 Task: Choose a LinkedIn plan to start my free month.
Action: Mouse moved to (829, 111)
Screenshot: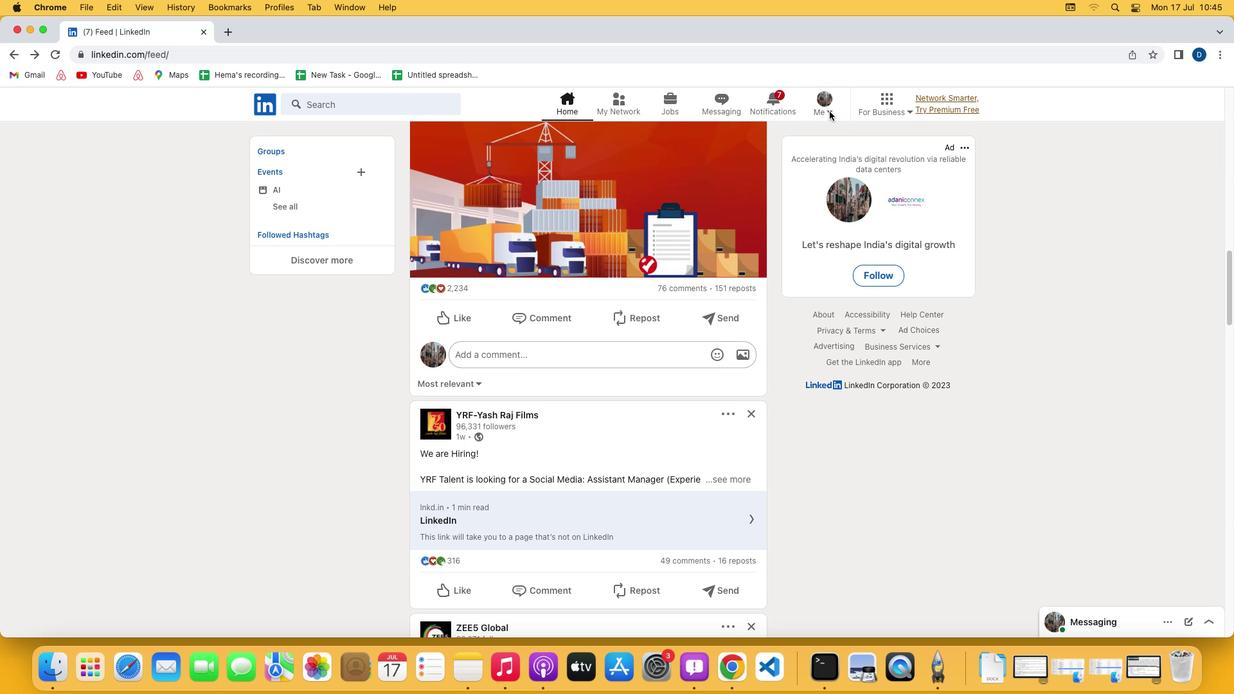 
Action: Mouse pressed left at (829, 111)
Screenshot: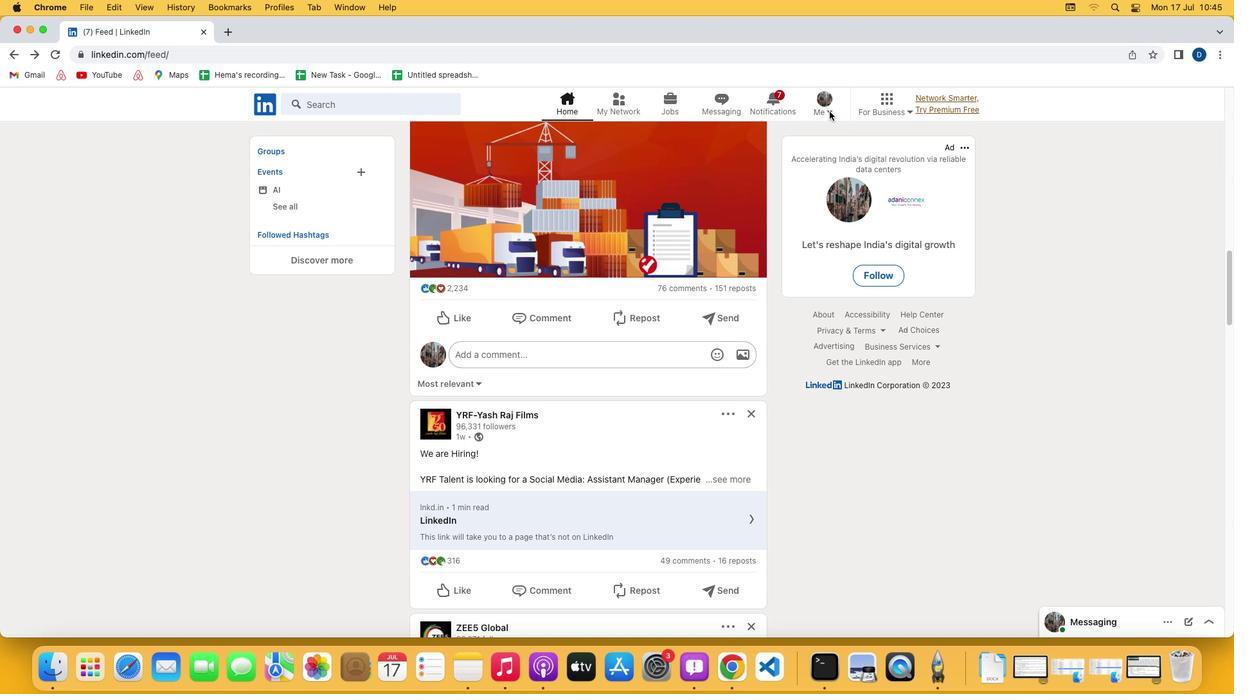 
Action: Mouse pressed left at (829, 111)
Screenshot: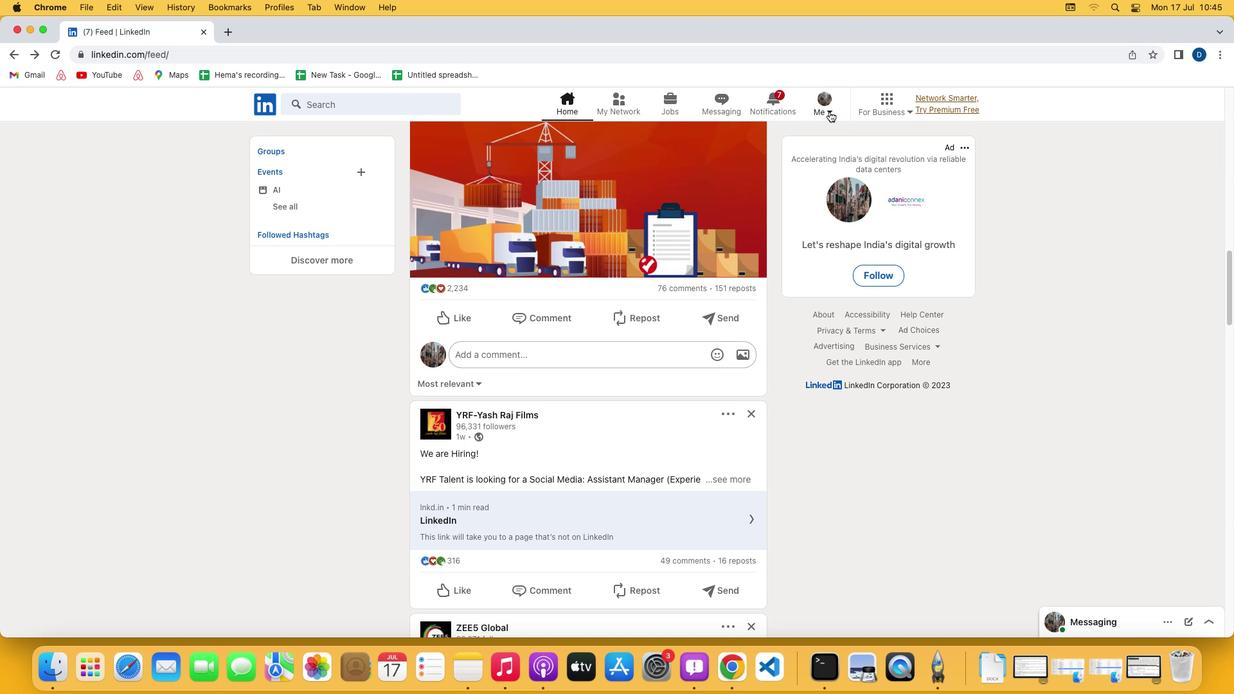 
Action: Mouse moved to (710, 246)
Screenshot: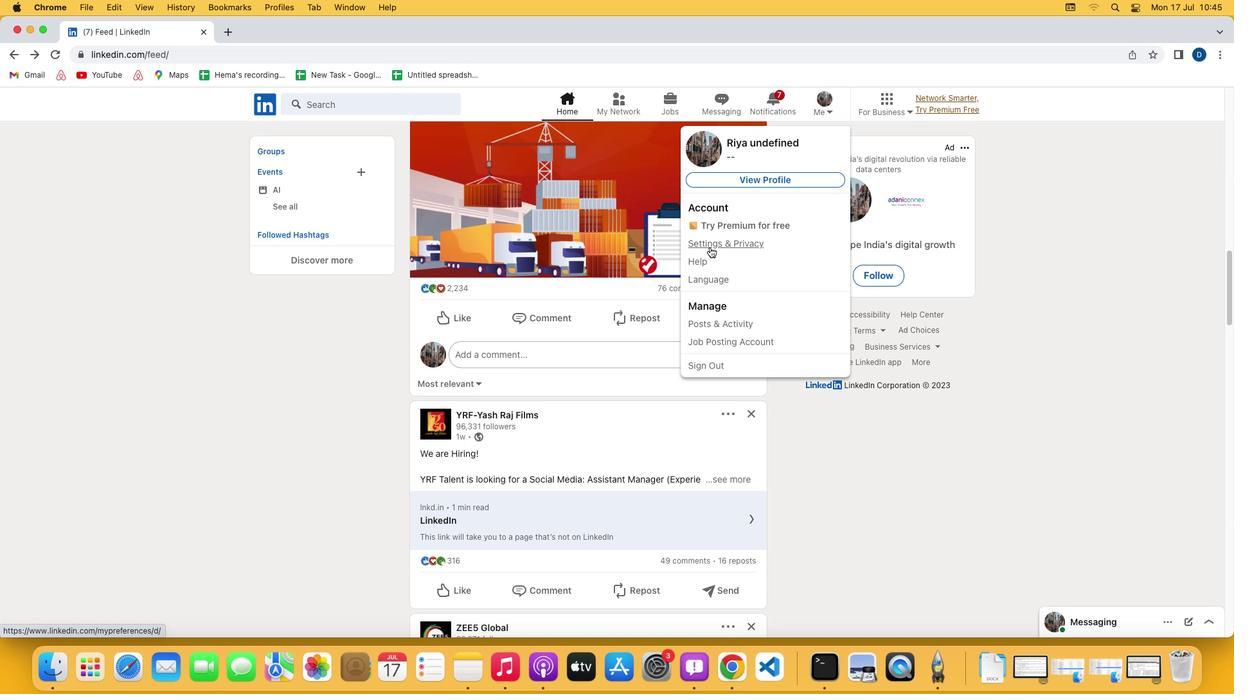 
Action: Mouse pressed left at (710, 246)
Screenshot: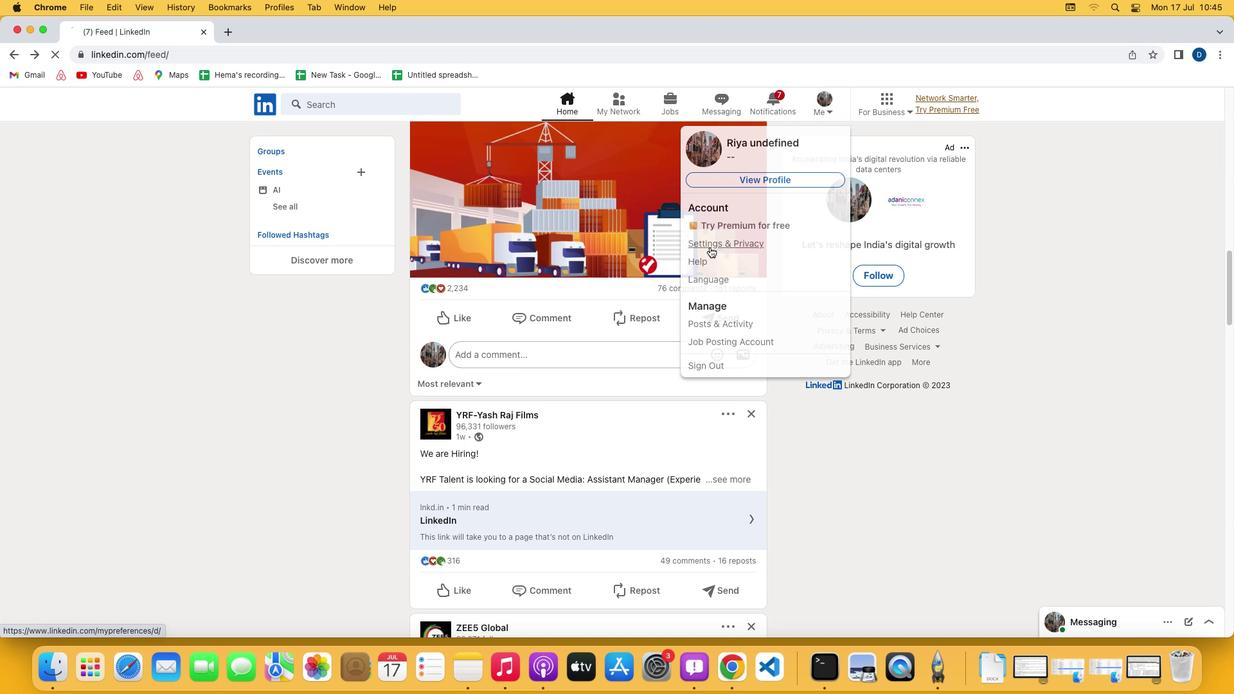 
Action: Mouse moved to (638, 391)
Screenshot: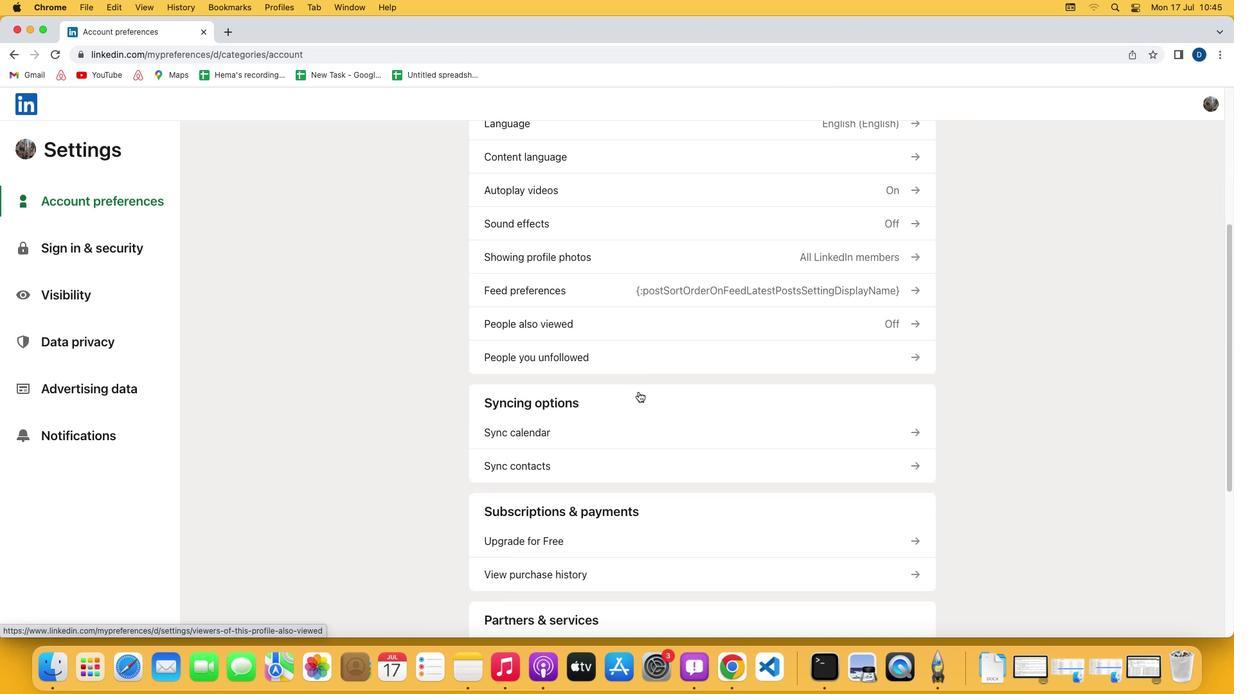 
Action: Mouse scrolled (638, 391) with delta (0, 0)
Screenshot: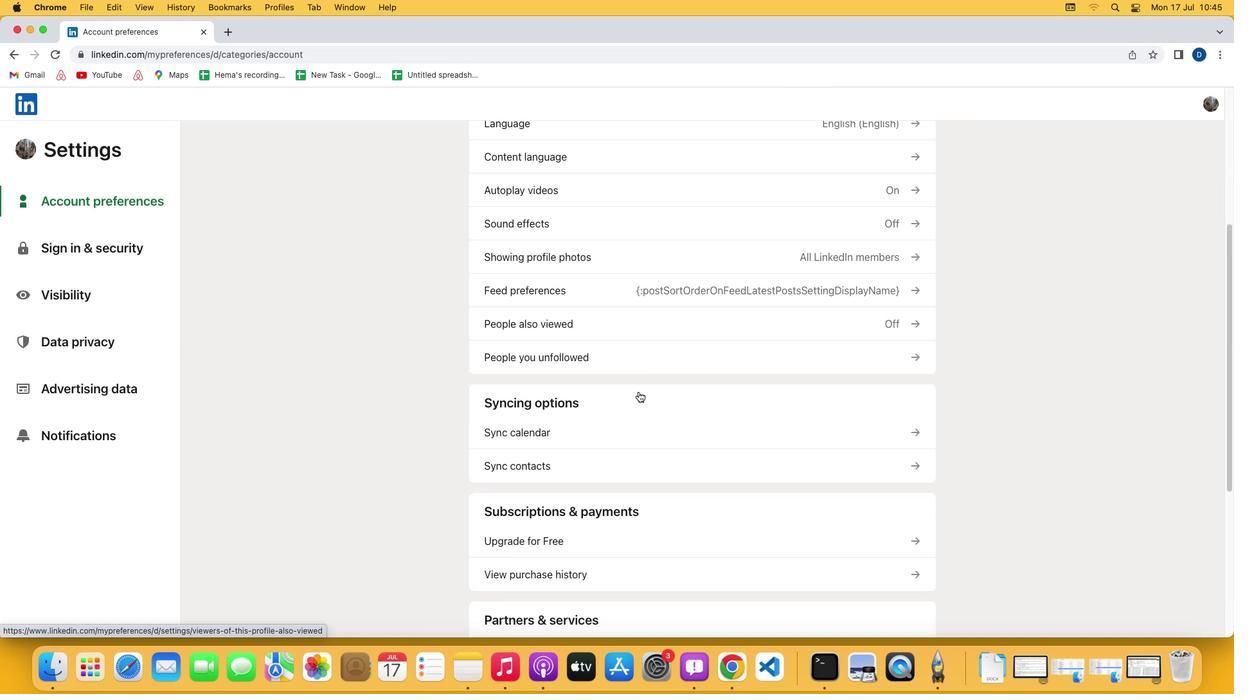 
Action: Mouse scrolled (638, 391) with delta (0, 0)
Screenshot: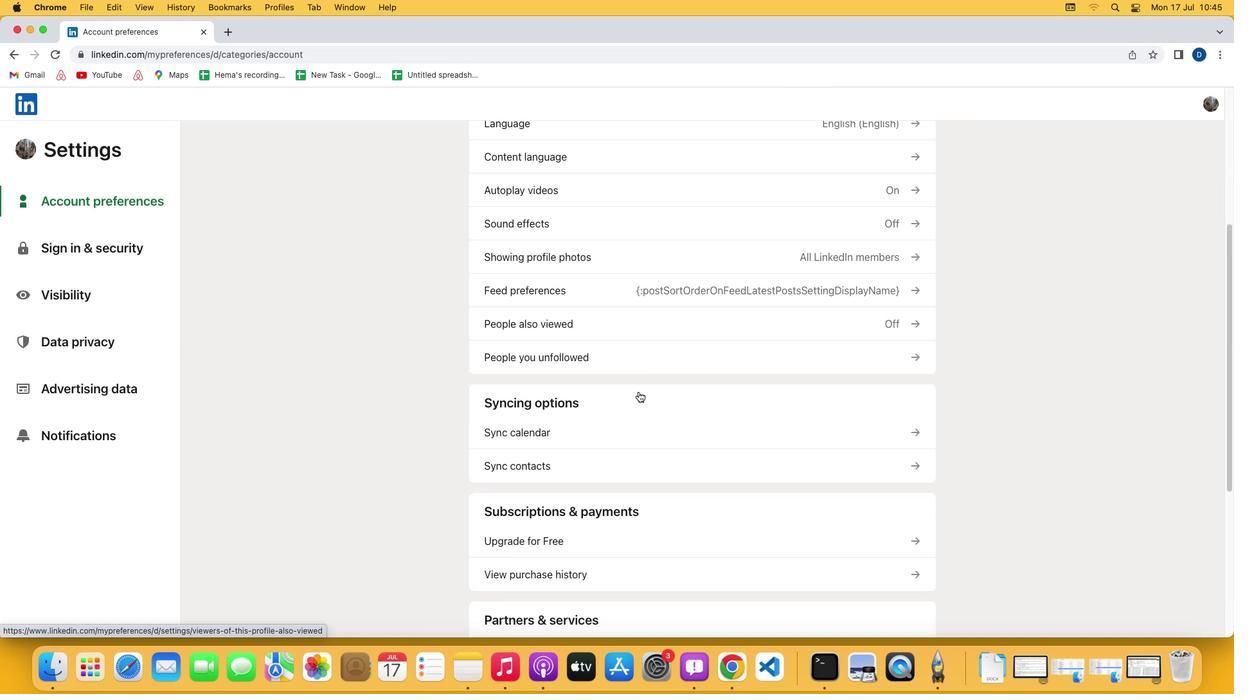 
Action: Mouse scrolled (638, 391) with delta (0, -1)
Screenshot: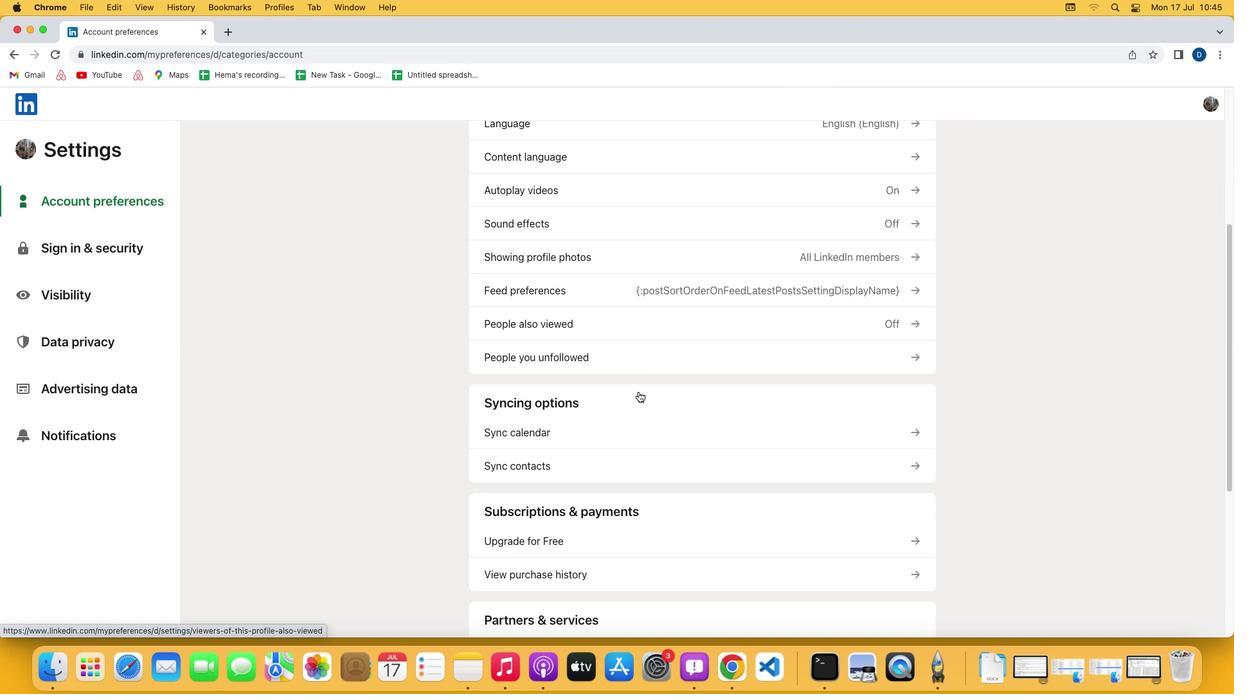 
Action: Mouse scrolled (638, 391) with delta (0, -3)
Screenshot: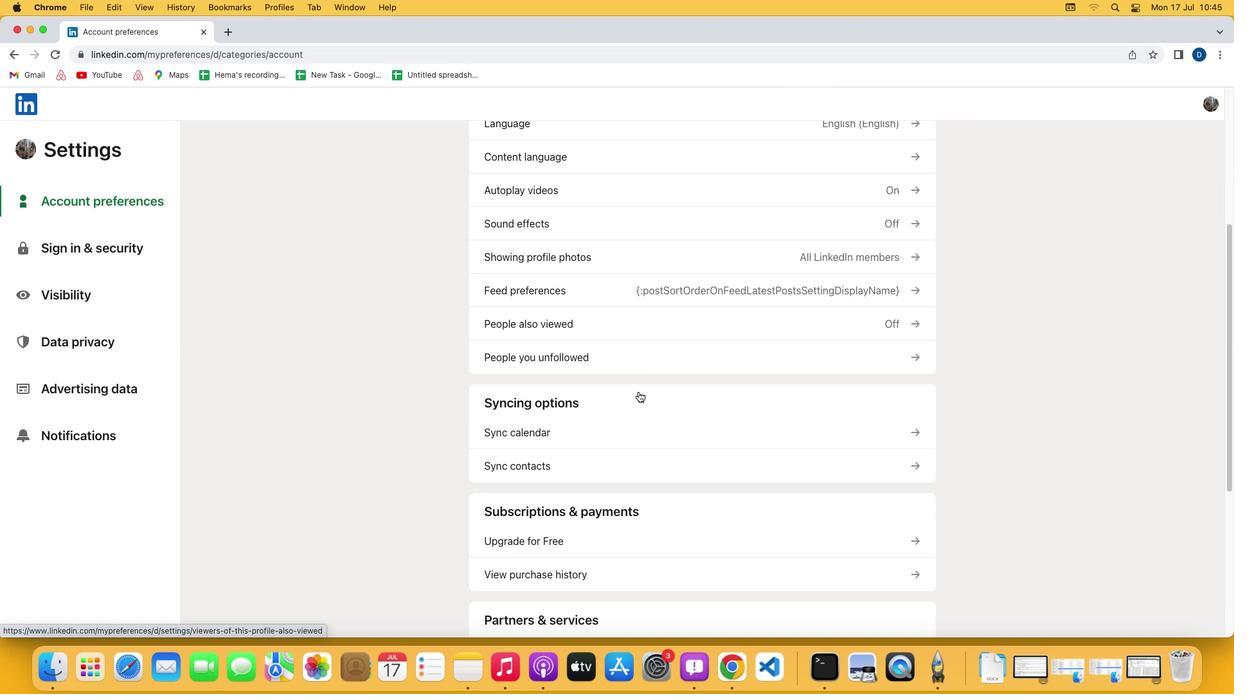 
Action: Mouse moved to (638, 392)
Screenshot: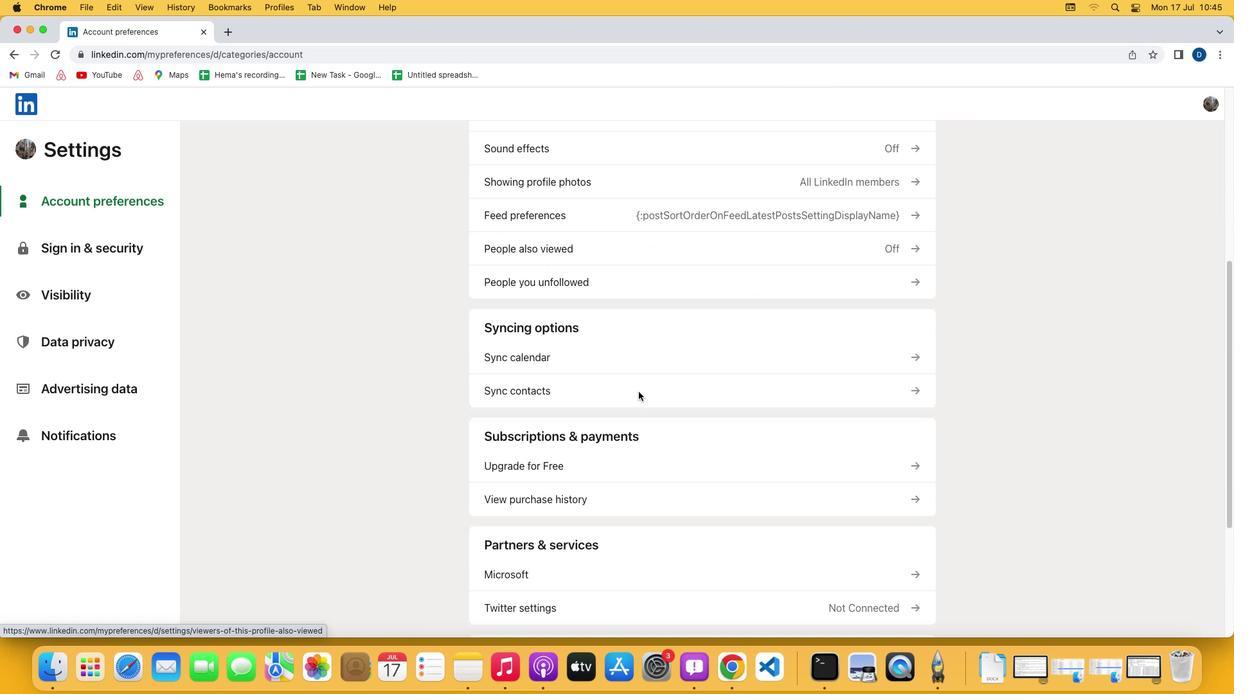 
Action: Mouse scrolled (638, 392) with delta (0, 0)
Screenshot: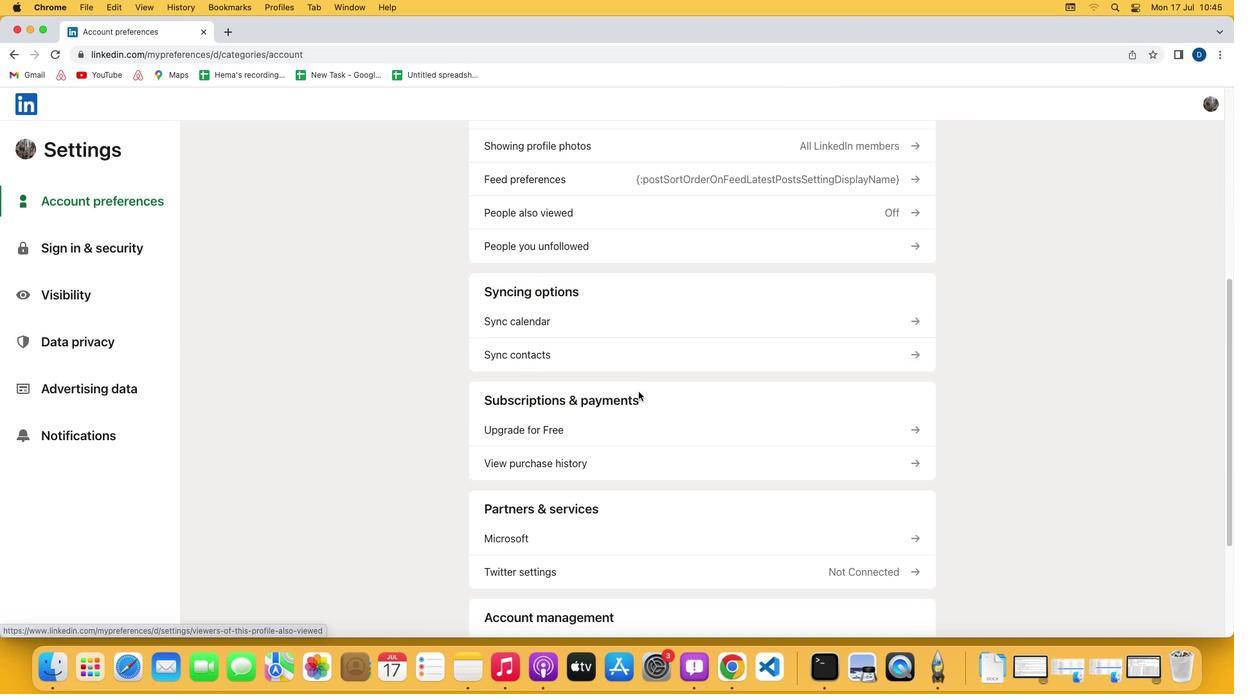 
Action: Mouse scrolled (638, 392) with delta (0, 0)
Screenshot: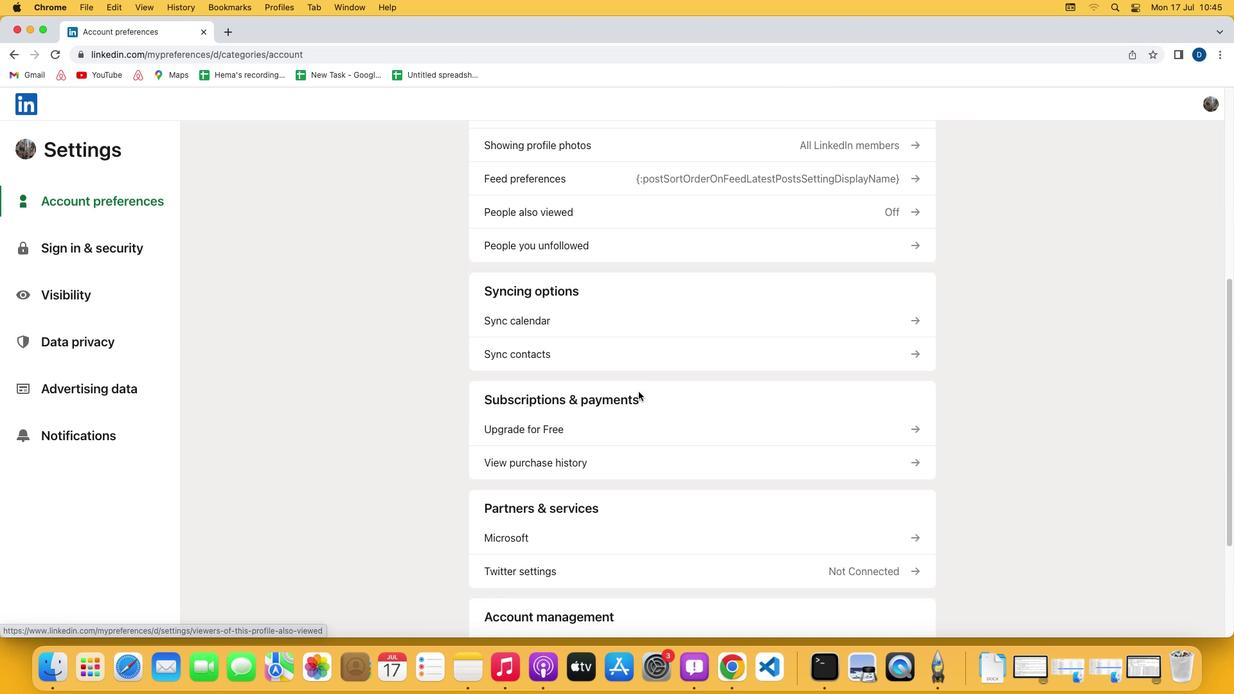 
Action: Mouse scrolled (638, 392) with delta (0, -1)
Screenshot: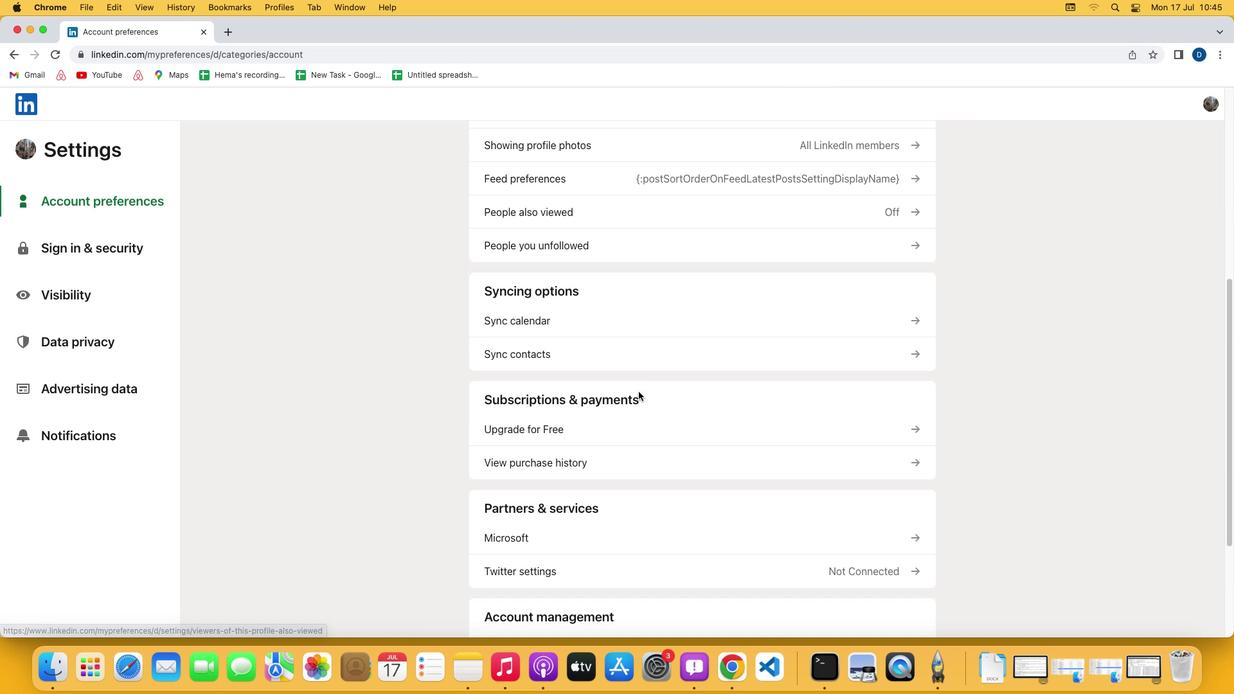 
Action: Mouse moved to (504, 431)
Screenshot: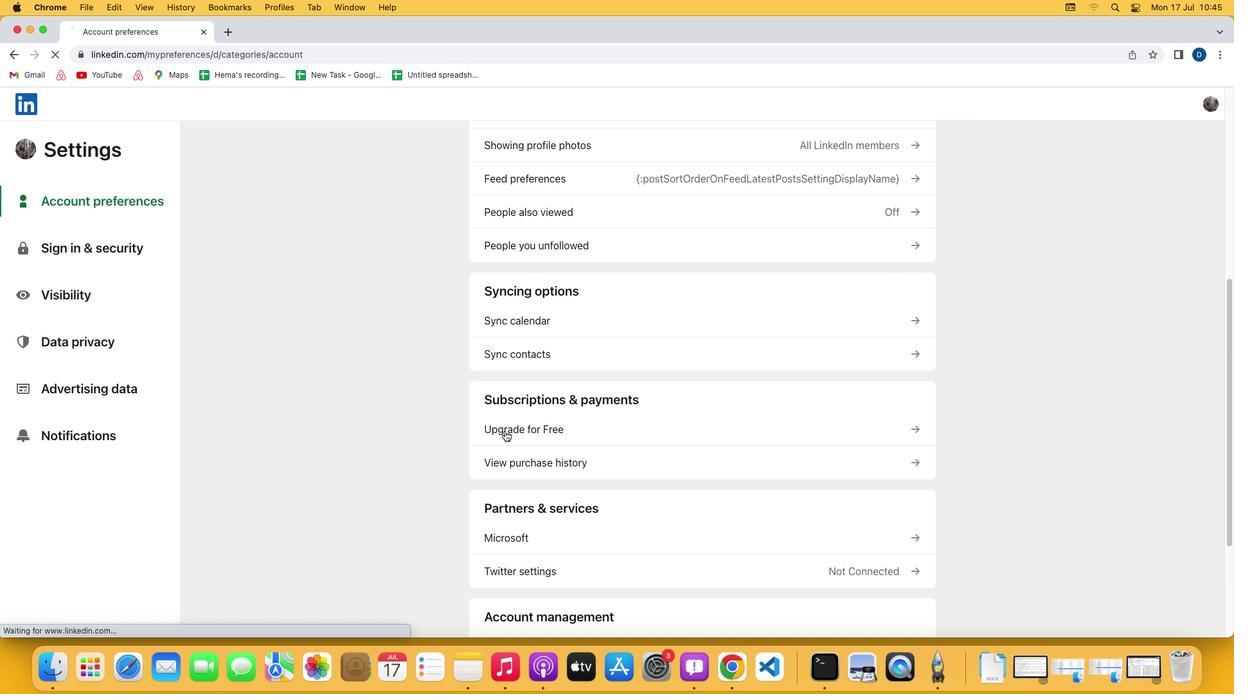 
Action: Mouse pressed left at (504, 431)
Screenshot: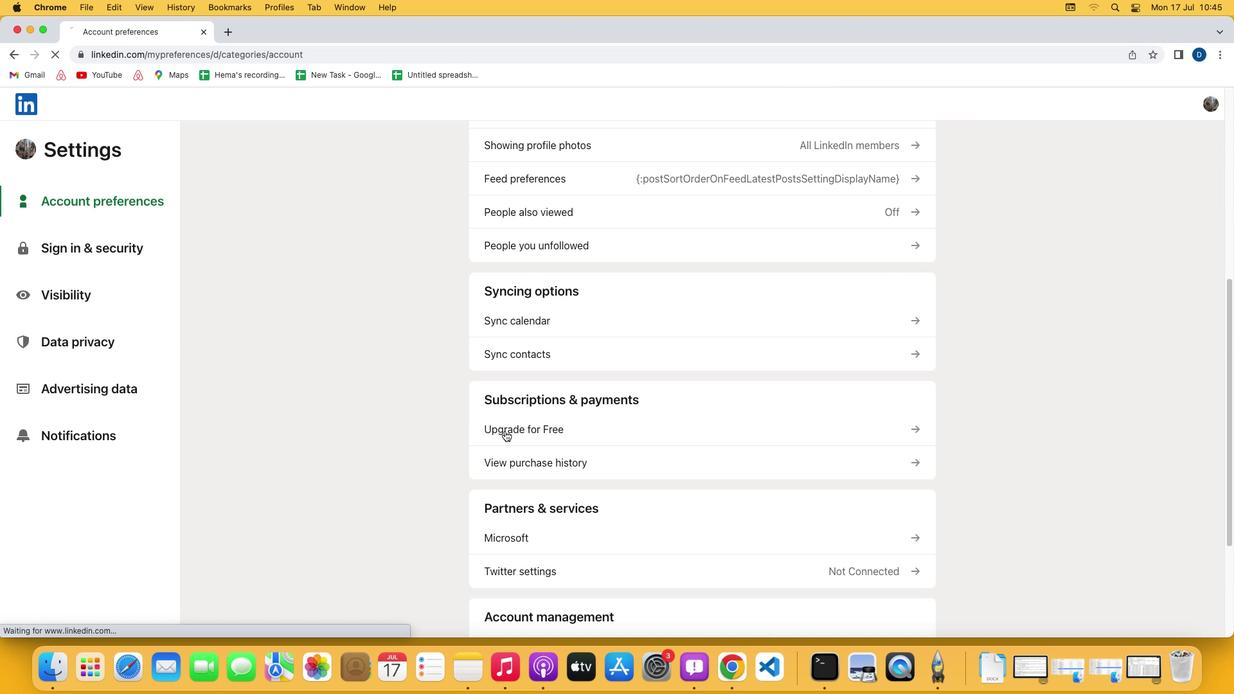 
Action: Mouse moved to (503, 354)
Screenshot: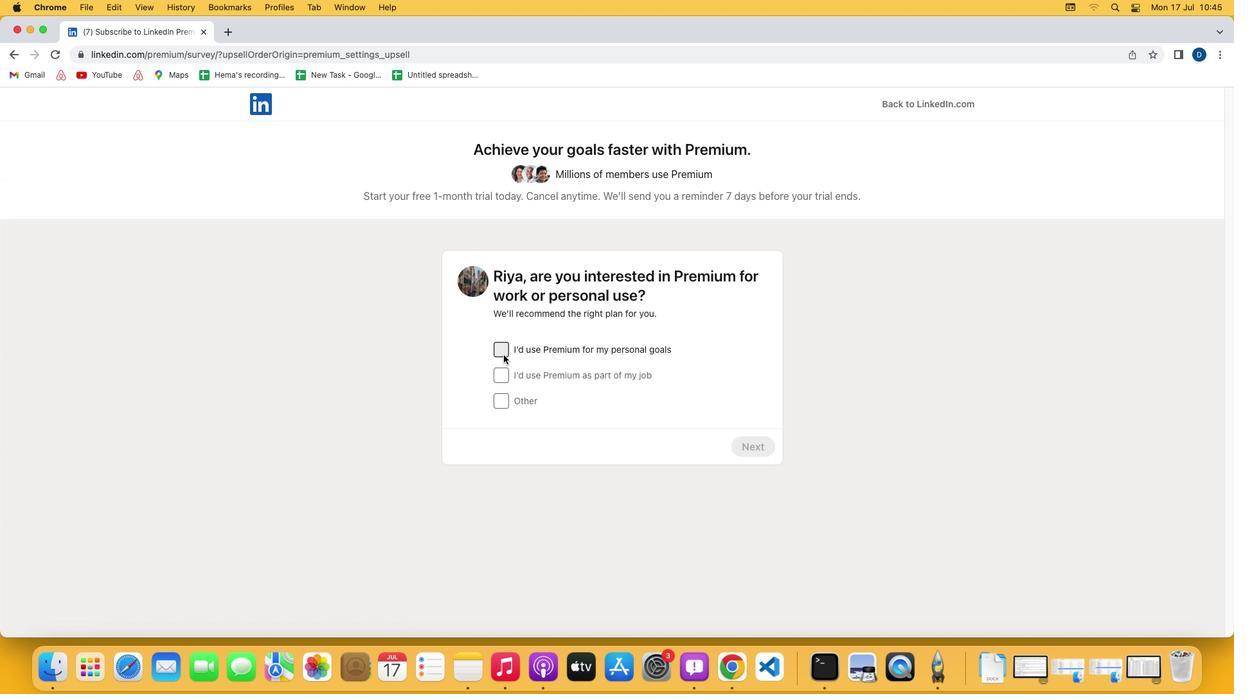 
Action: Mouse pressed left at (503, 354)
Screenshot: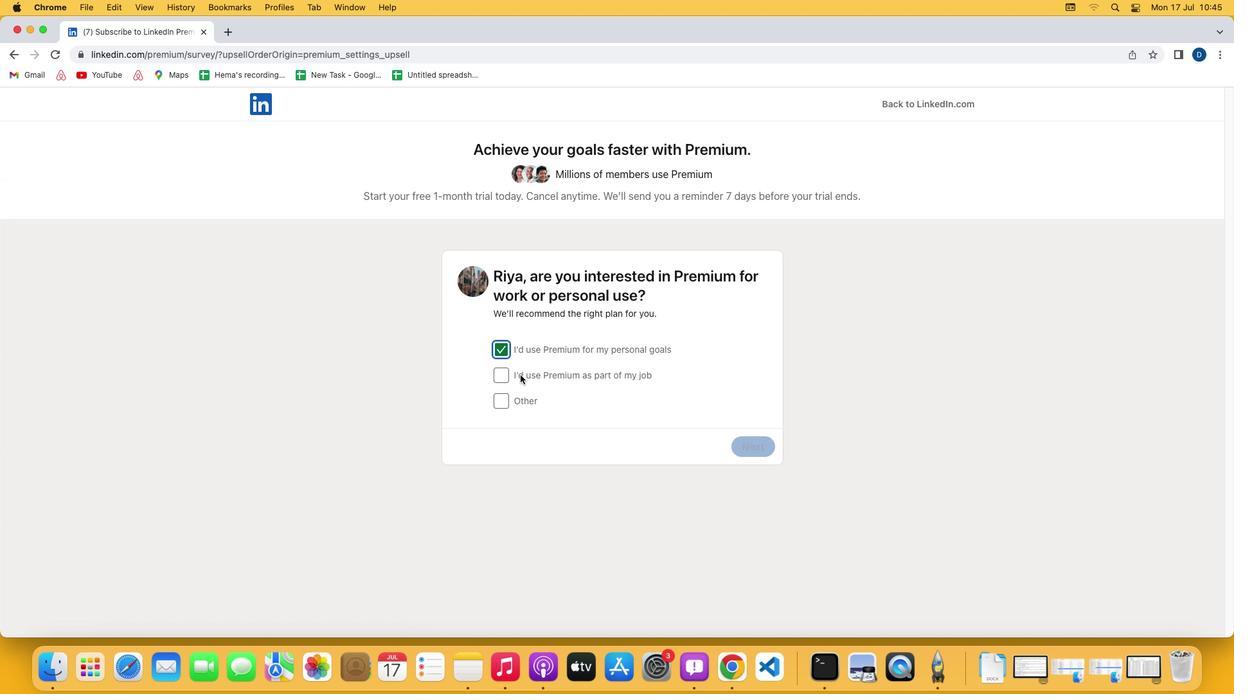 
Action: Mouse moved to (750, 448)
Screenshot: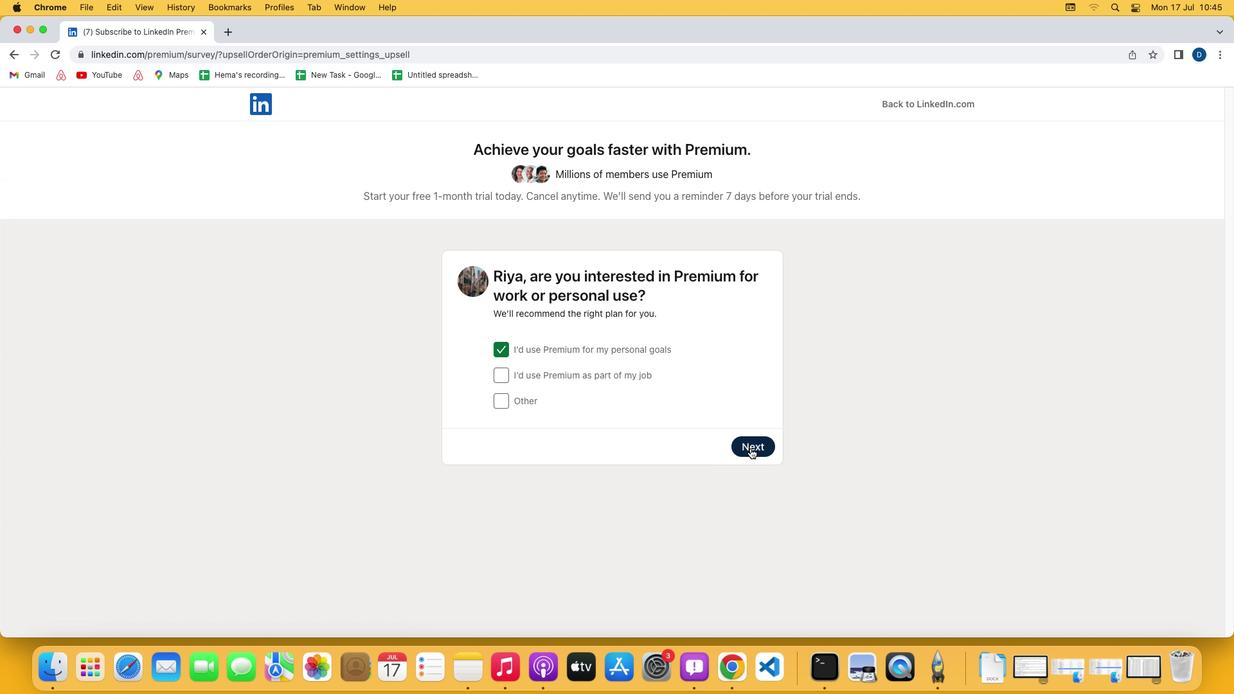 
Action: Mouse pressed left at (750, 448)
Screenshot: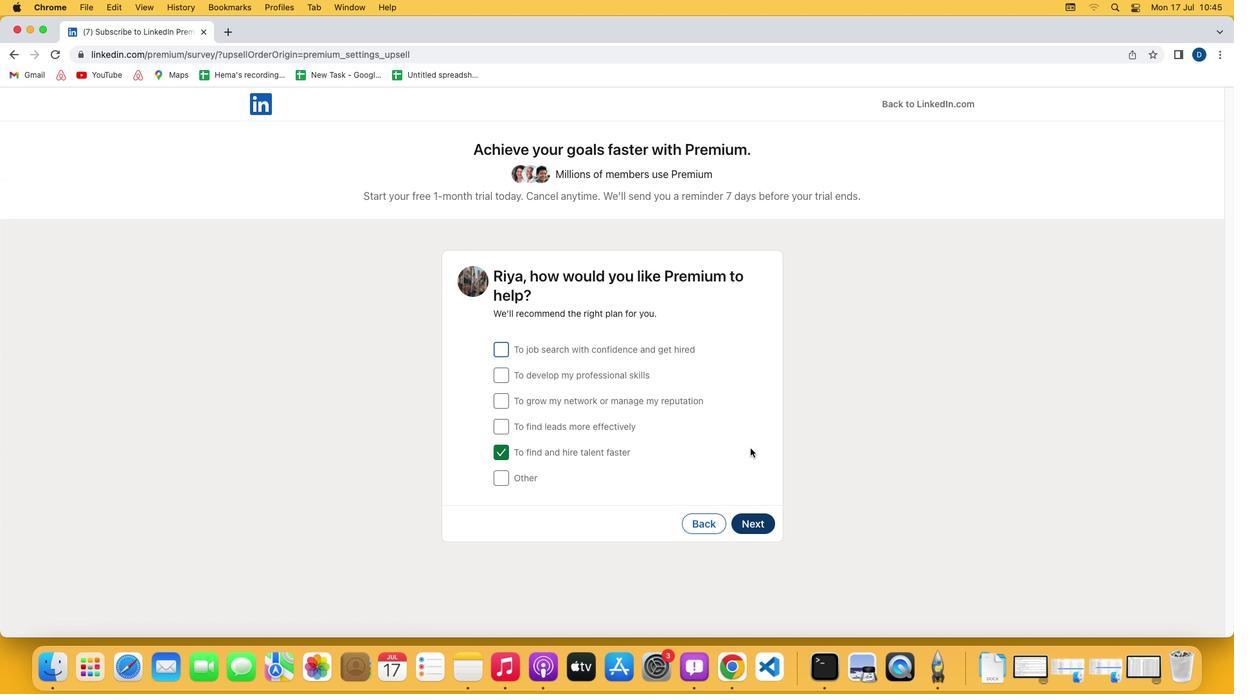 
Action: Mouse moved to (746, 525)
Screenshot: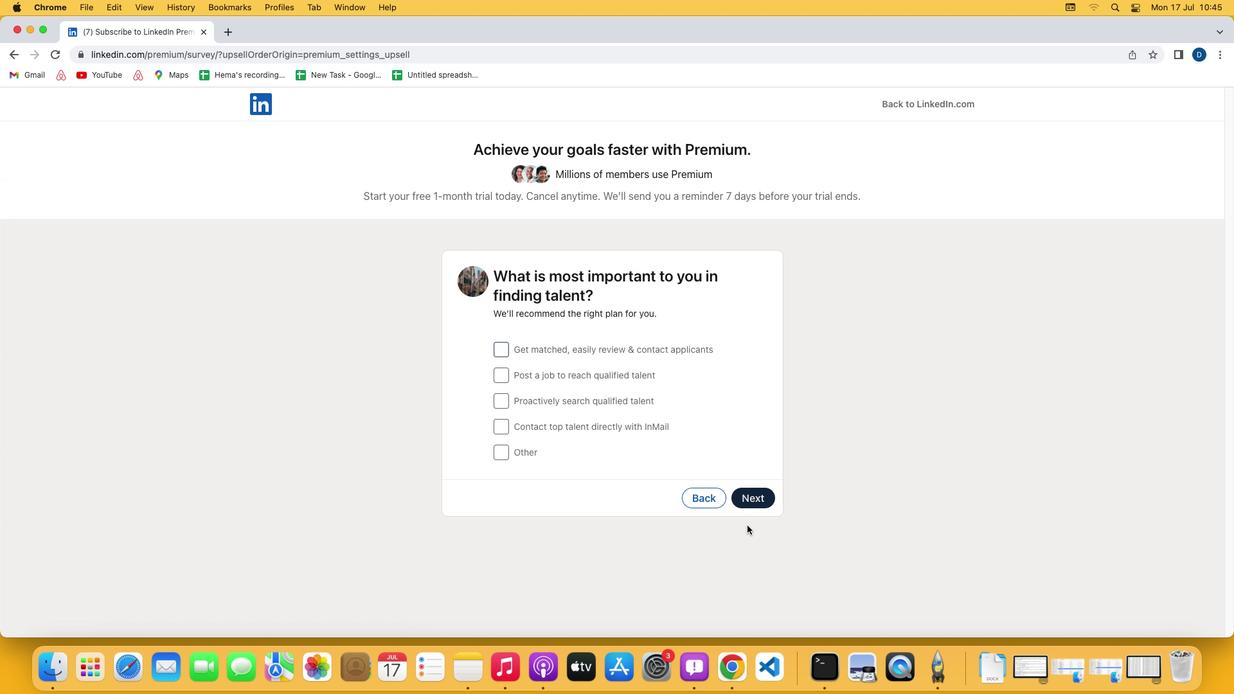 
Action: Mouse pressed left at (746, 525)
Screenshot: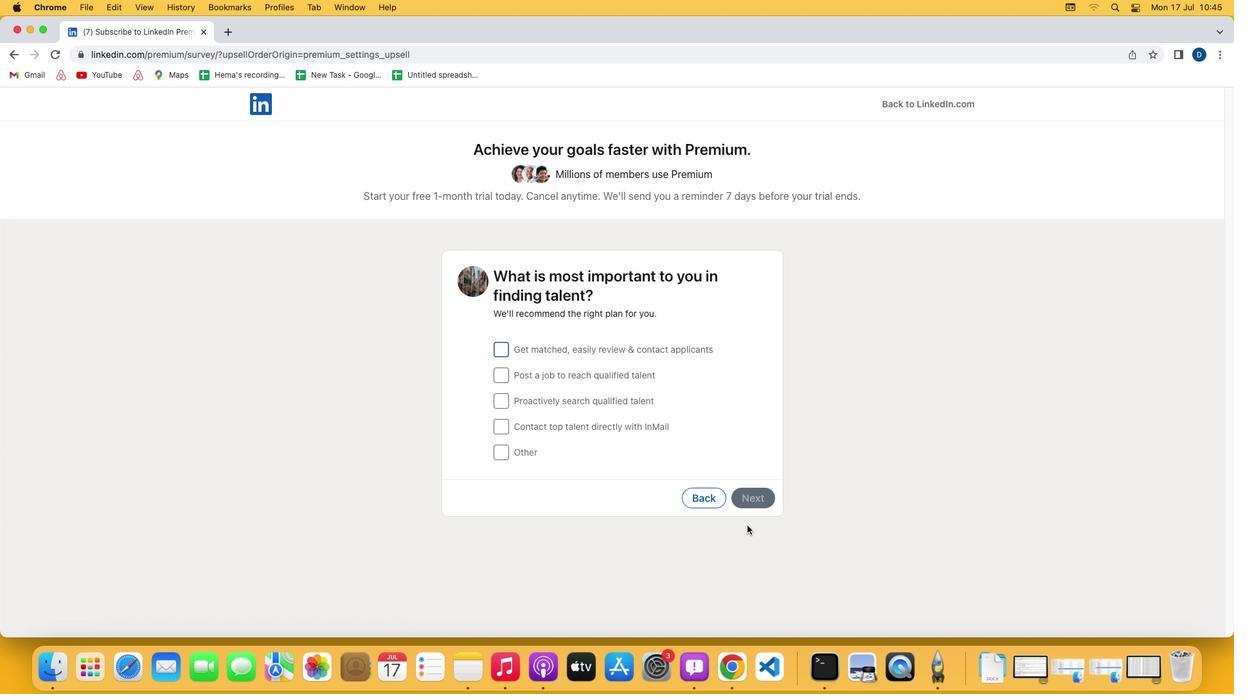 
Action: Mouse moved to (498, 374)
Screenshot: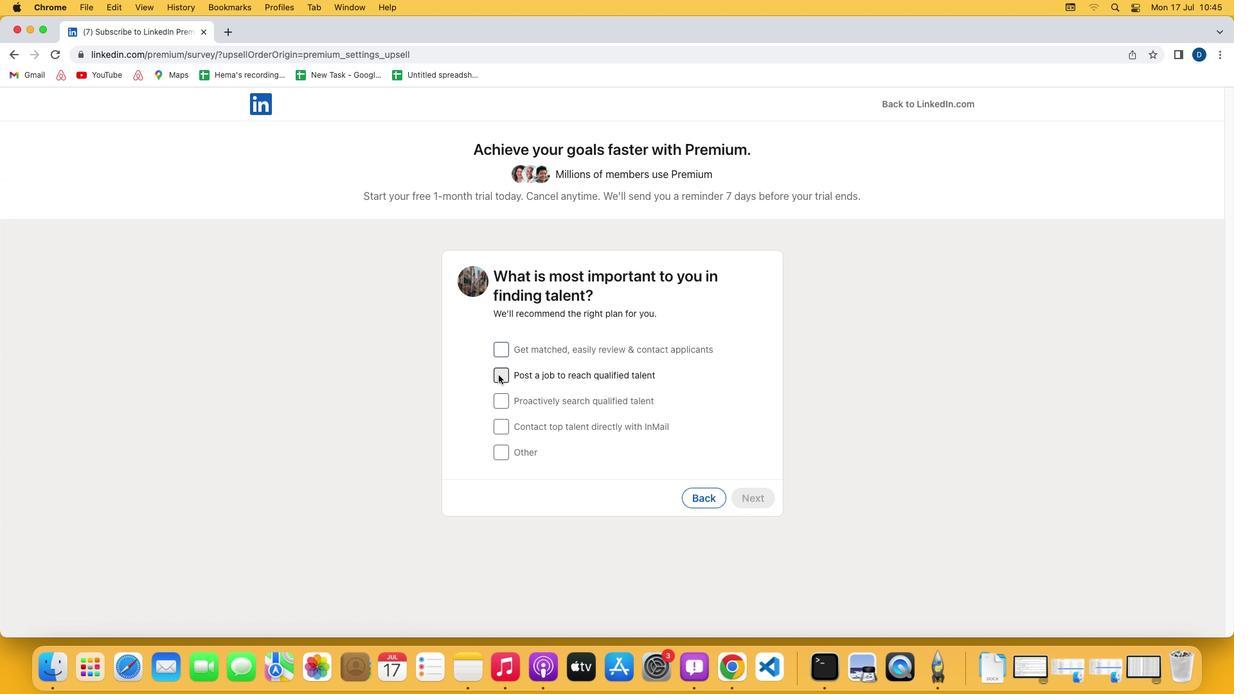 
Action: Mouse pressed left at (498, 374)
Screenshot: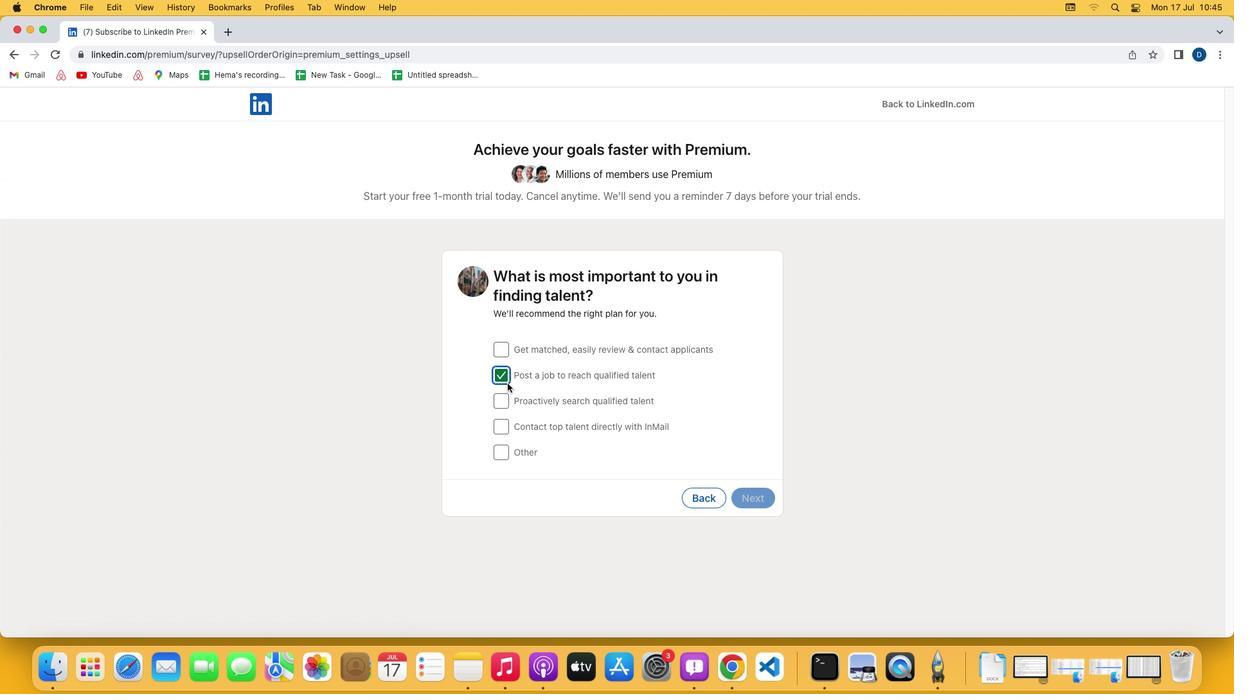 
Action: Mouse moved to (762, 499)
Screenshot: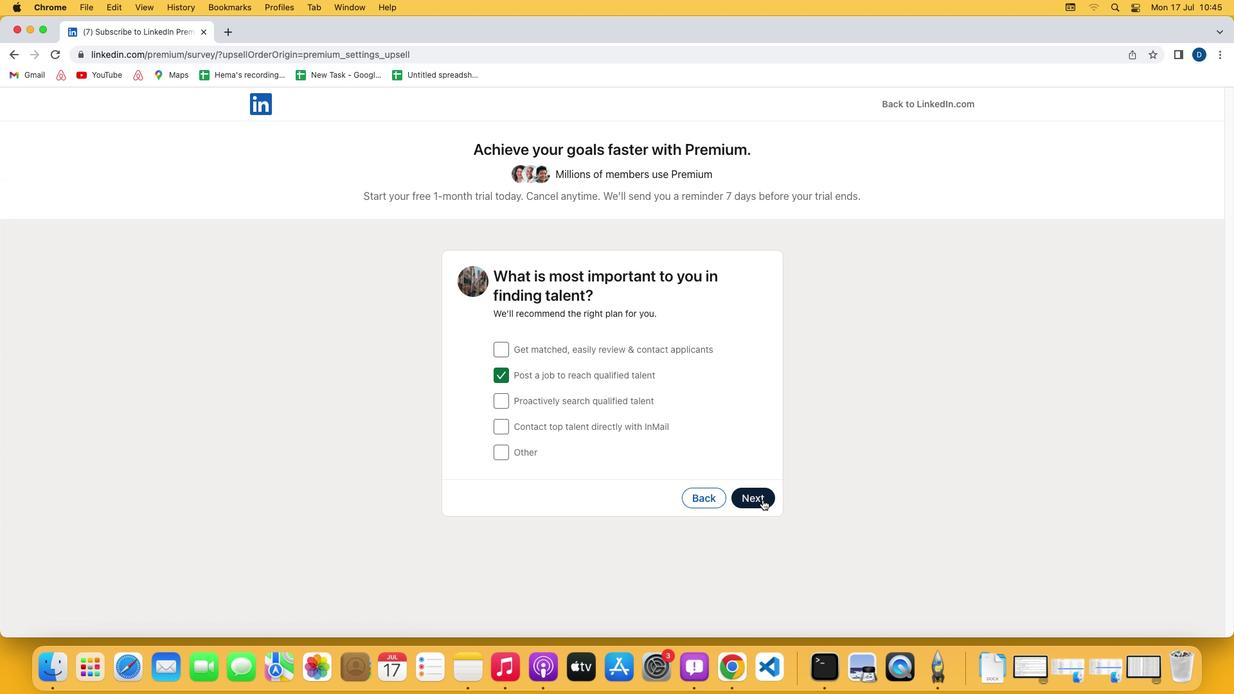 
Action: Mouse pressed left at (762, 499)
Screenshot: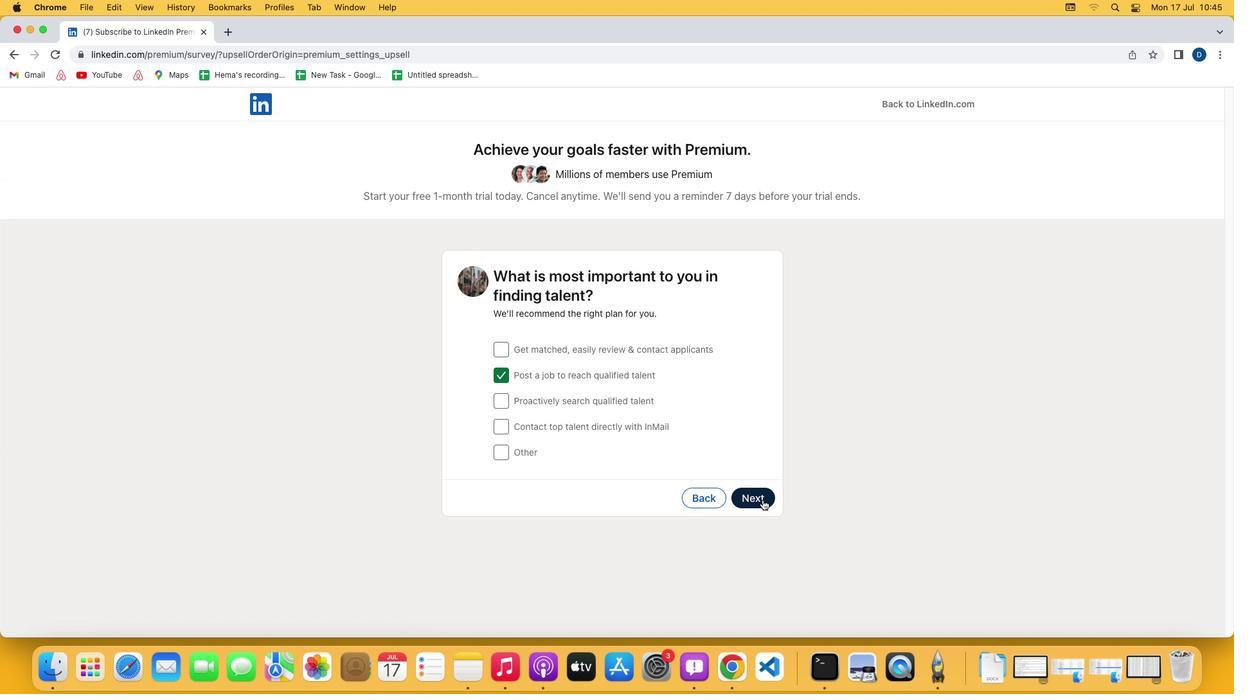 
Action: Mouse moved to (371, 495)
Screenshot: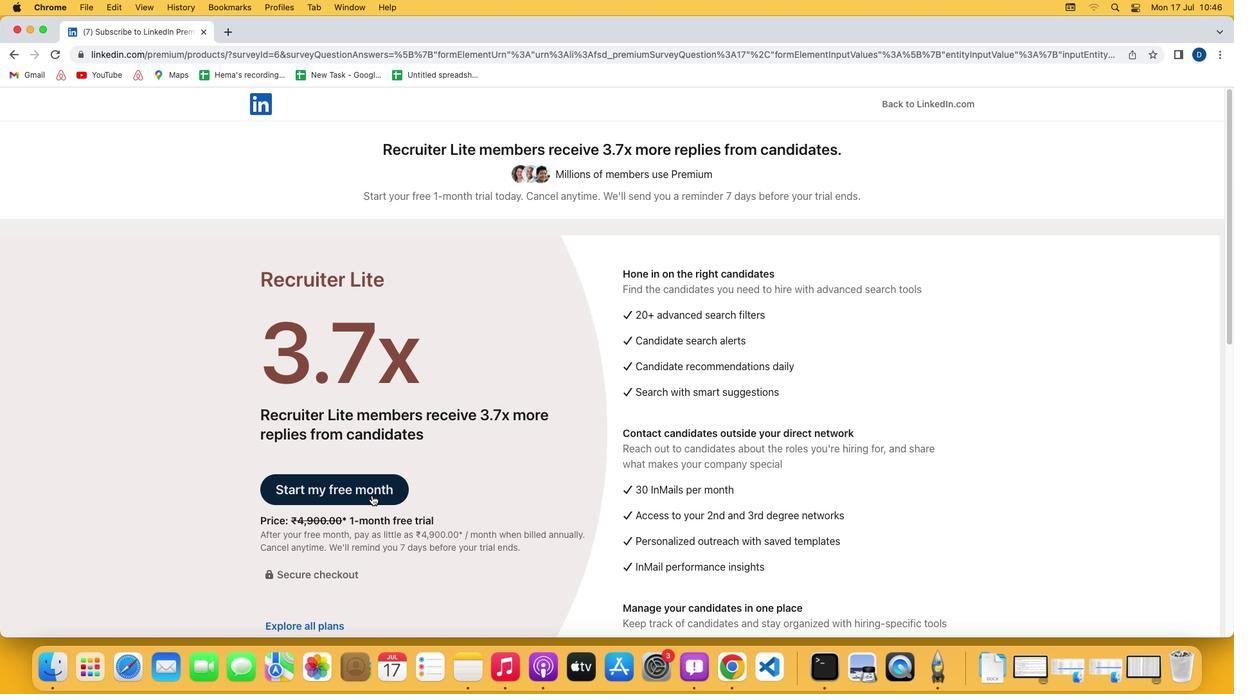
Action: Mouse pressed left at (371, 495)
Screenshot: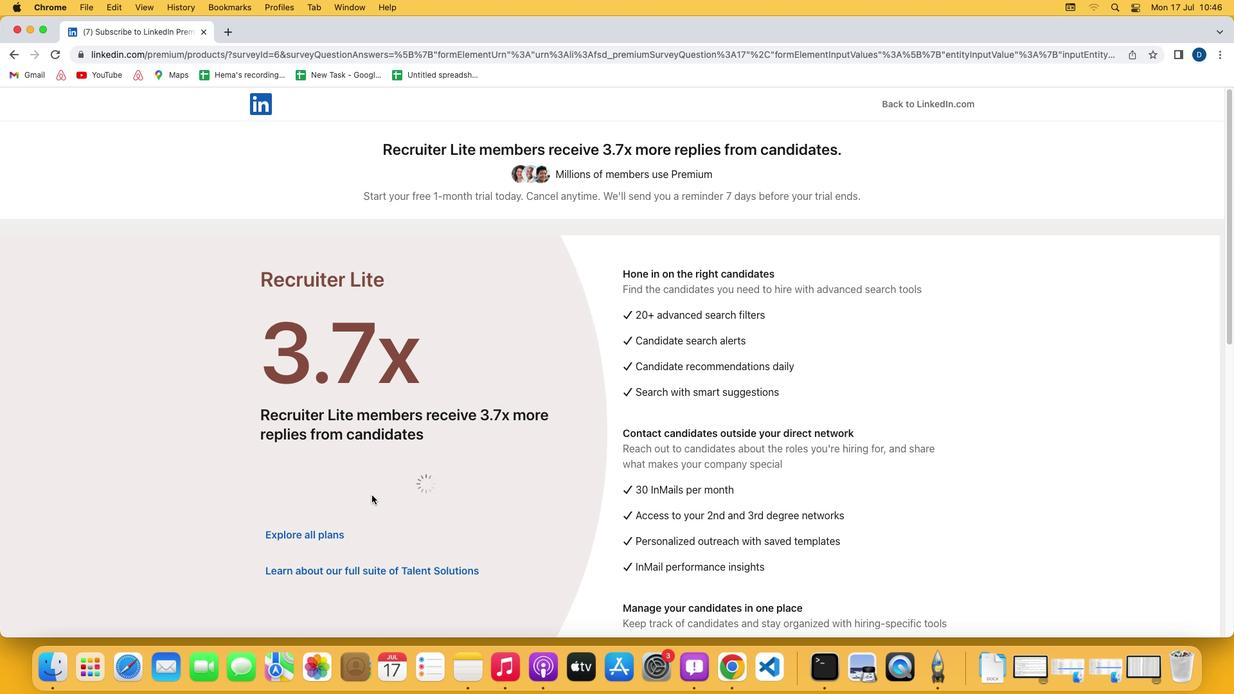 
